 Task: Check the average views per listing of beach access in the last 3 years.
Action: Mouse moved to (799, 182)
Screenshot: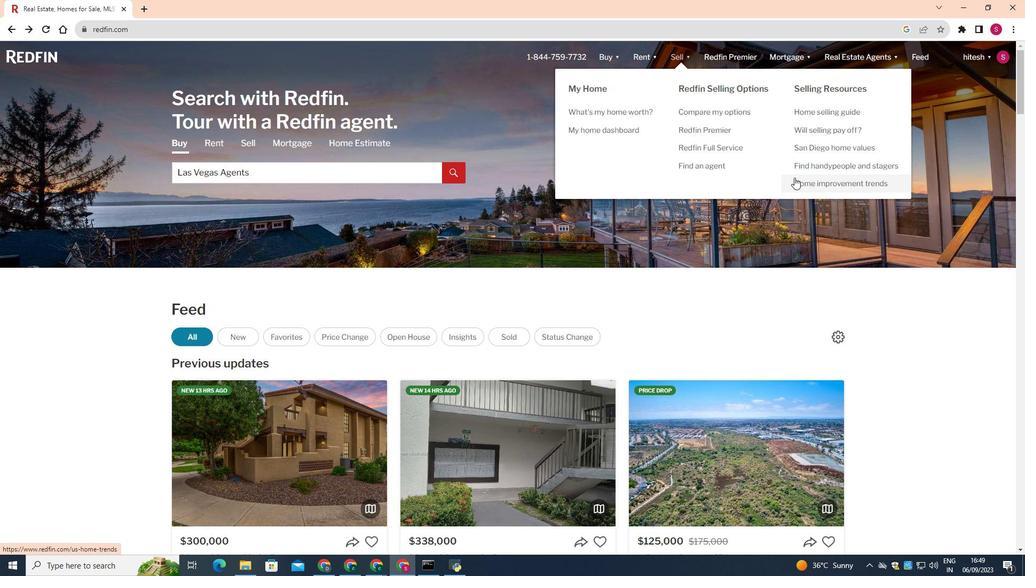 
Action: Mouse pressed left at (799, 182)
Screenshot: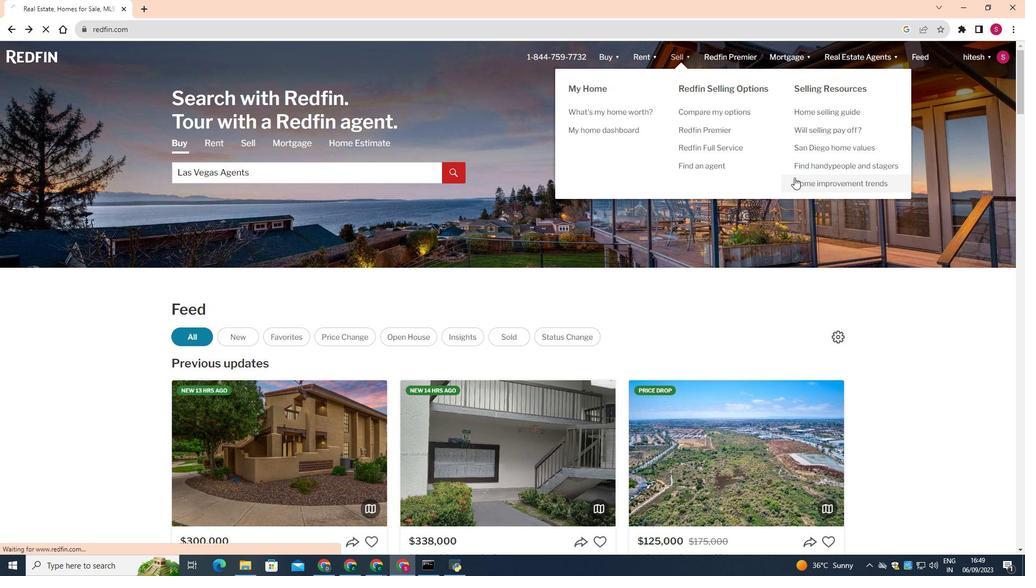 
Action: Mouse moved to (461, 346)
Screenshot: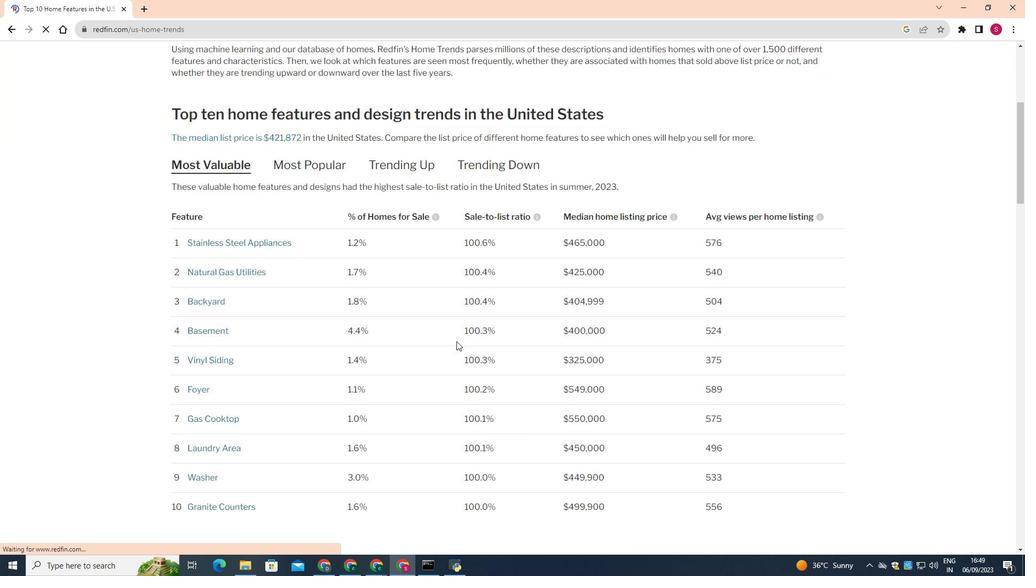 
Action: Mouse scrolled (461, 346) with delta (0, 0)
Screenshot: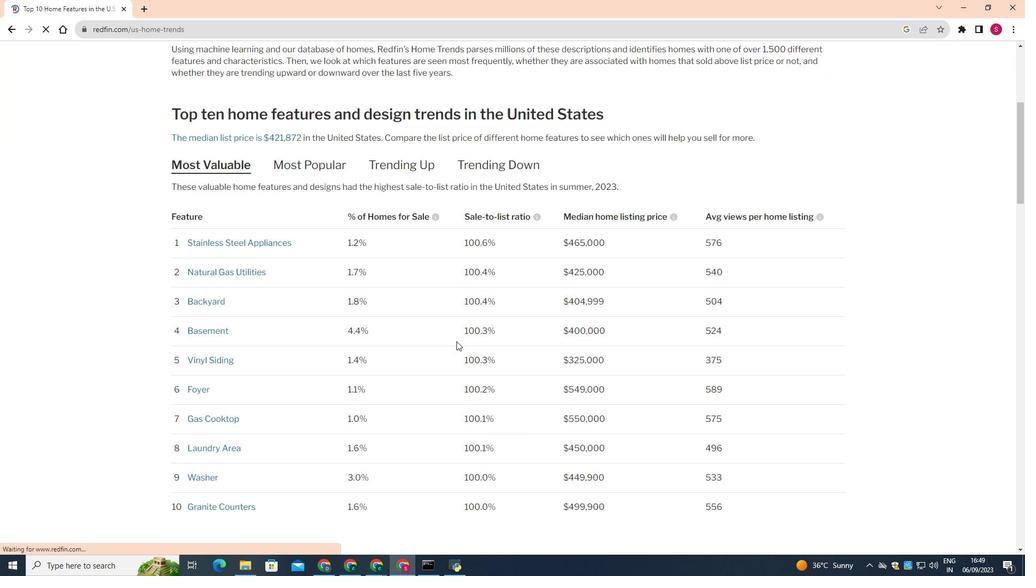 
Action: Mouse scrolled (461, 346) with delta (0, 0)
Screenshot: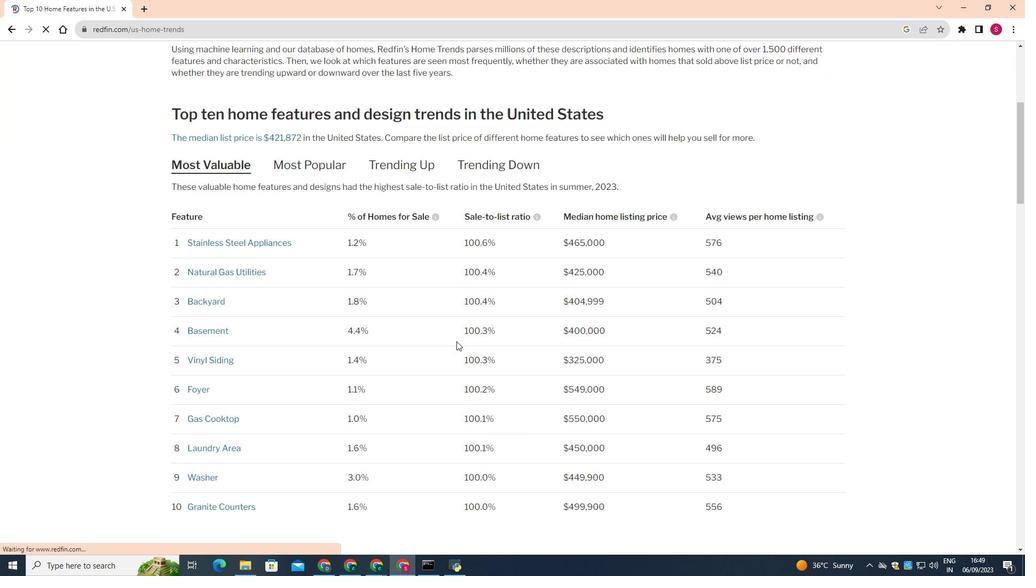 
Action: Mouse scrolled (461, 346) with delta (0, 0)
Screenshot: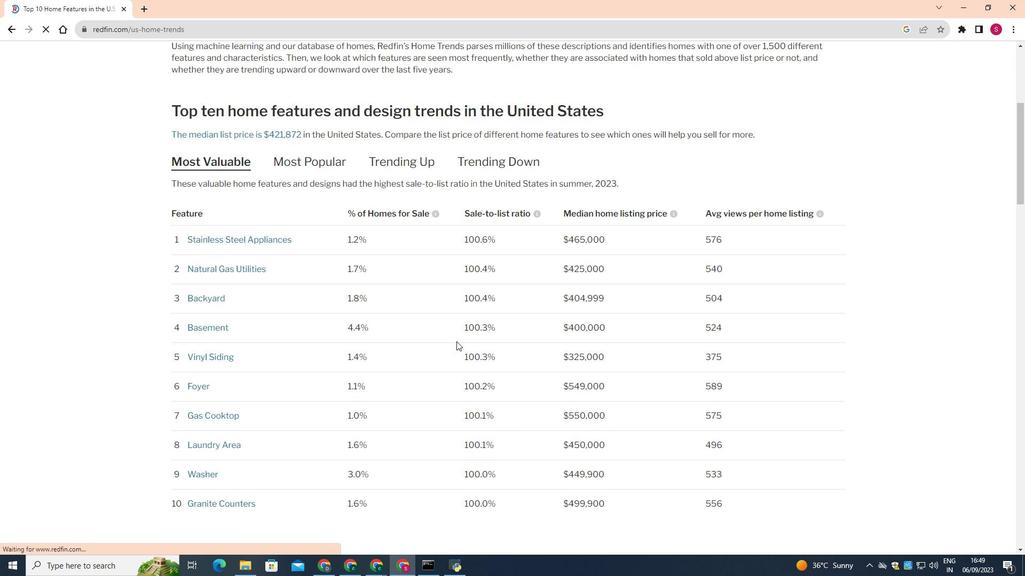 
Action: Mouse scrolled (461, 346) with delta (0, 0)
Screenshot: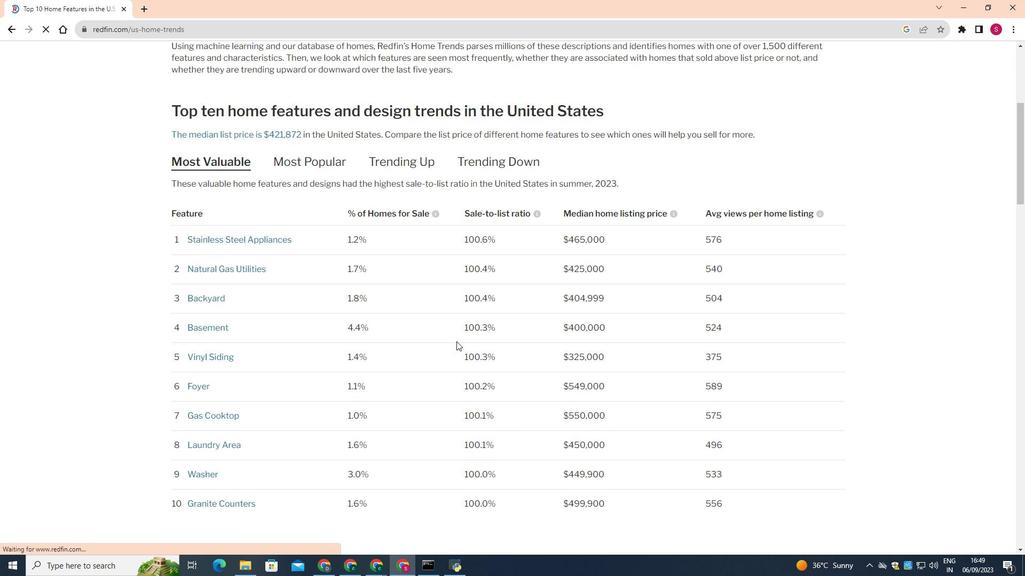 
Action: Mouse scrolled (461, 346) with delta (0, 0)
Screenshot: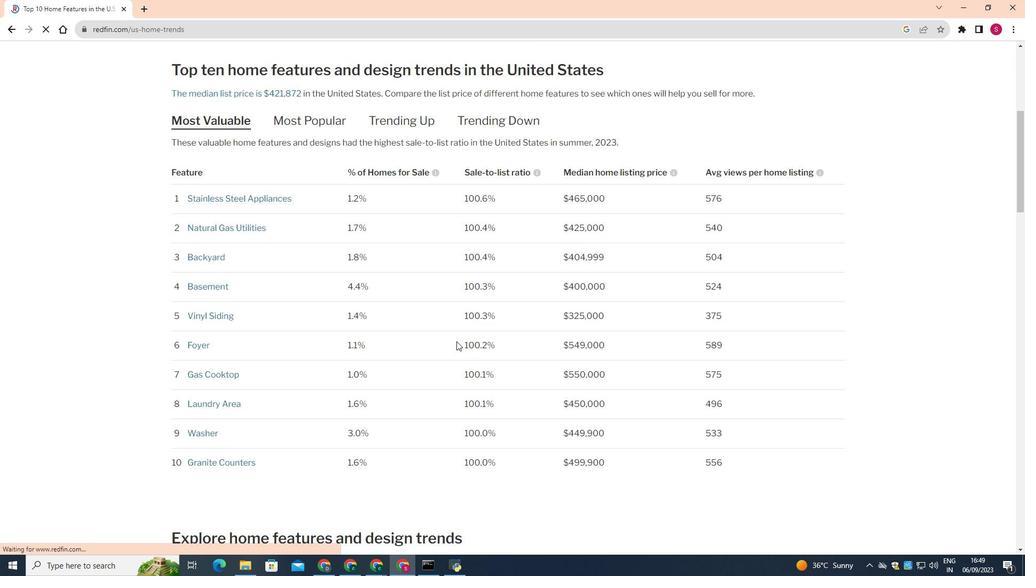 
Action: Mouse scrolled (461, 346) with delta (0, 0)
Screenshot: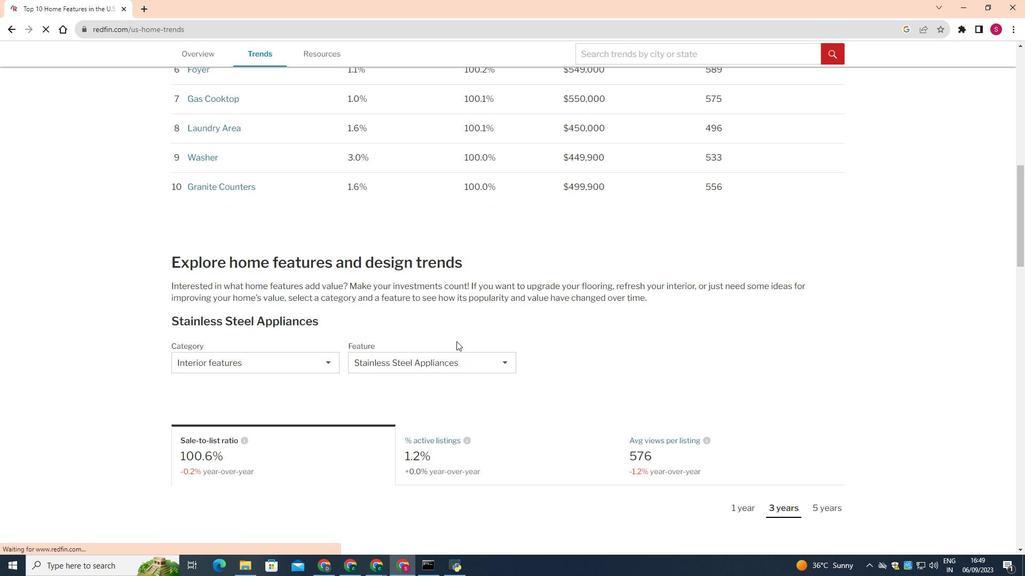 
Action: Mouse scrolled (461, 346) with delta (0, 0)
Screenshot: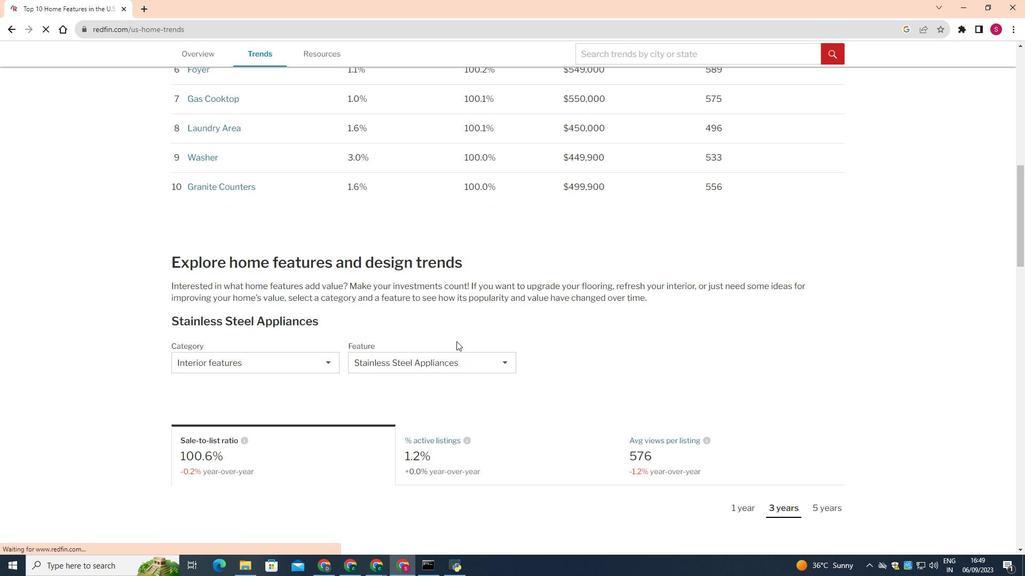 
Action: Mouse scrolled (461, 346) with delta (0, 0)
Screenshot: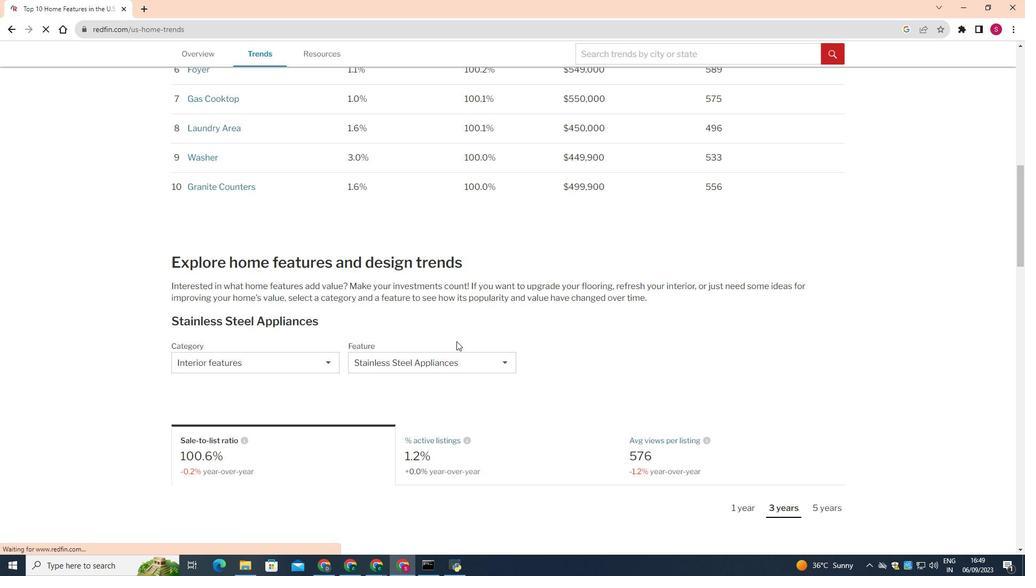 
Action: Mouse scrolled (461, 346) with delta (0, 0)
Screenshot: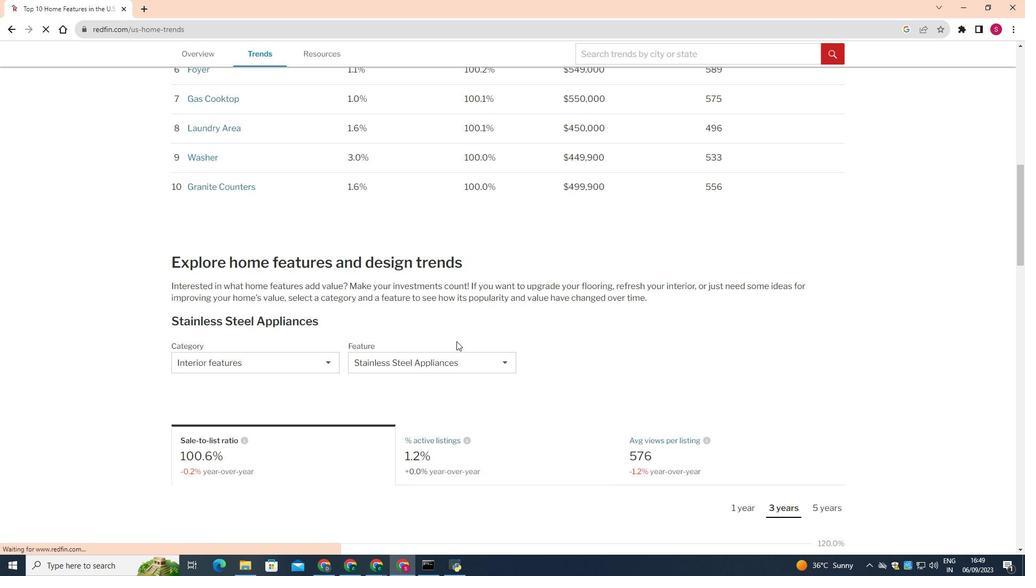 
Action: Mouse scrolled (461, 346) with delta (0, 0)
Screenshot: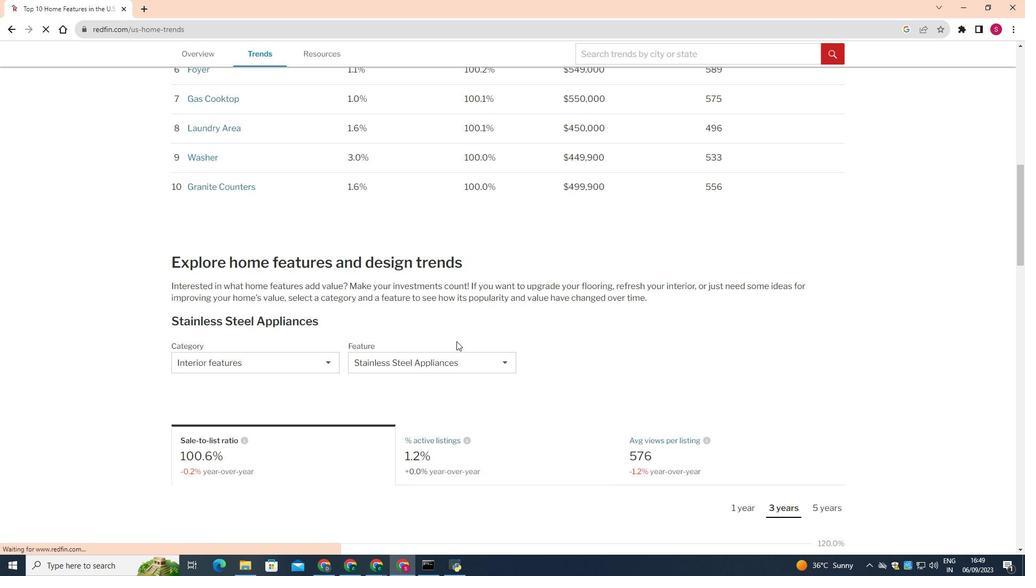 
Action: Mouse scrolled (461, 346) with delta (0, 0)
Screenshot: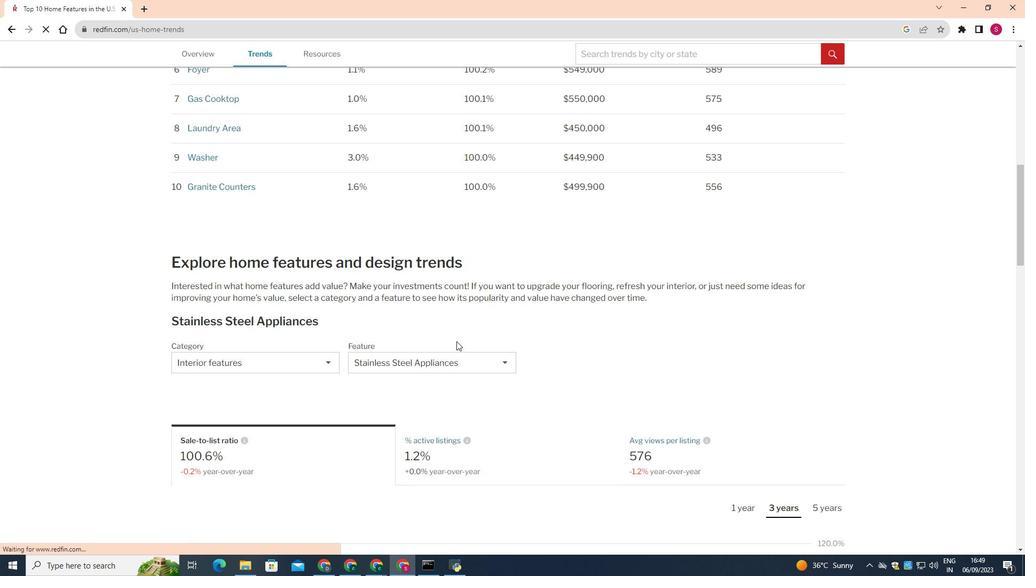 
Action: Mouse moved to (297, 362)
Screenshot: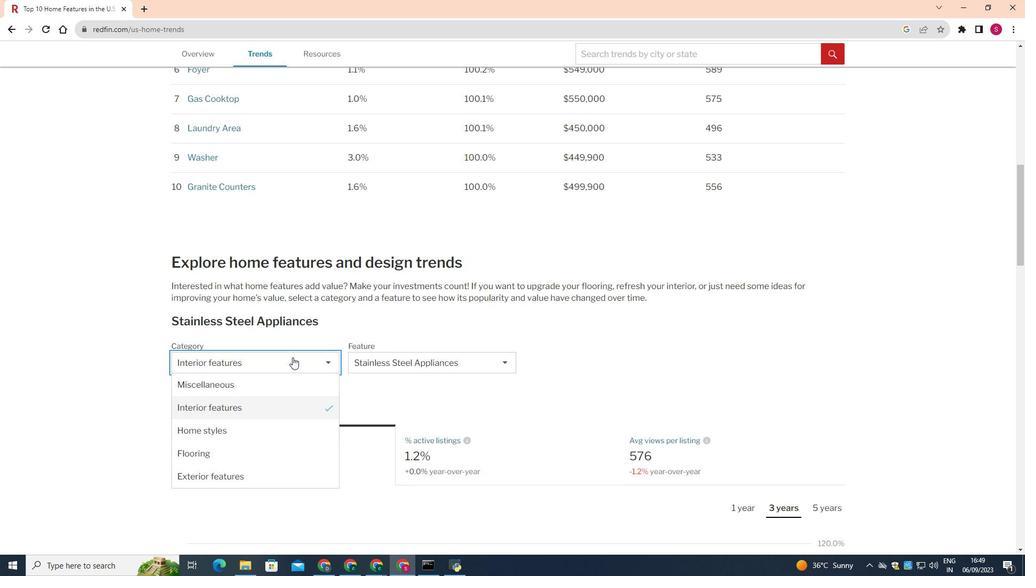 
Action: Mouse pressed left at (297, 362)
Screenshot: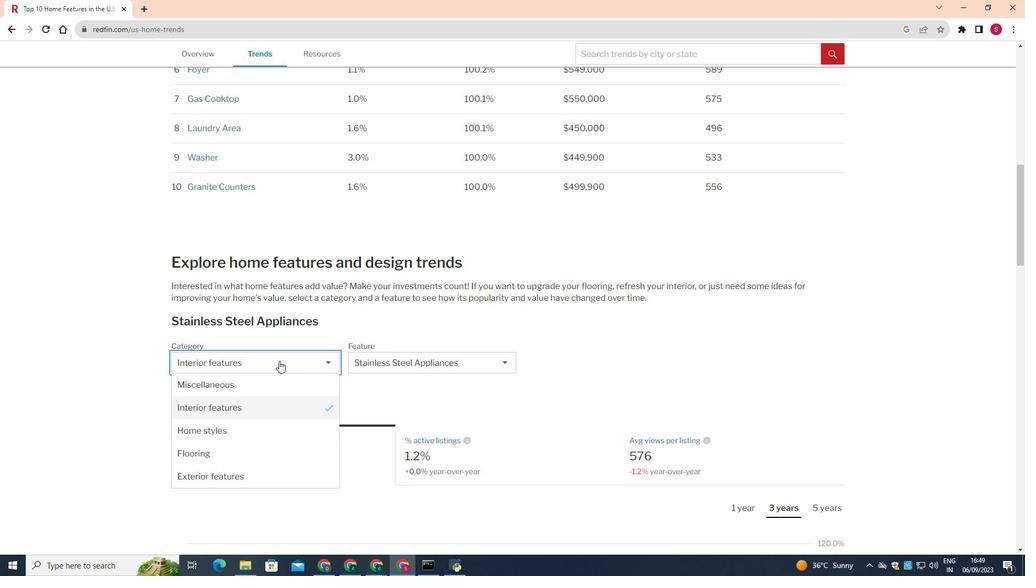 
Action: Mouse moved to (252, 381)
Screenshot: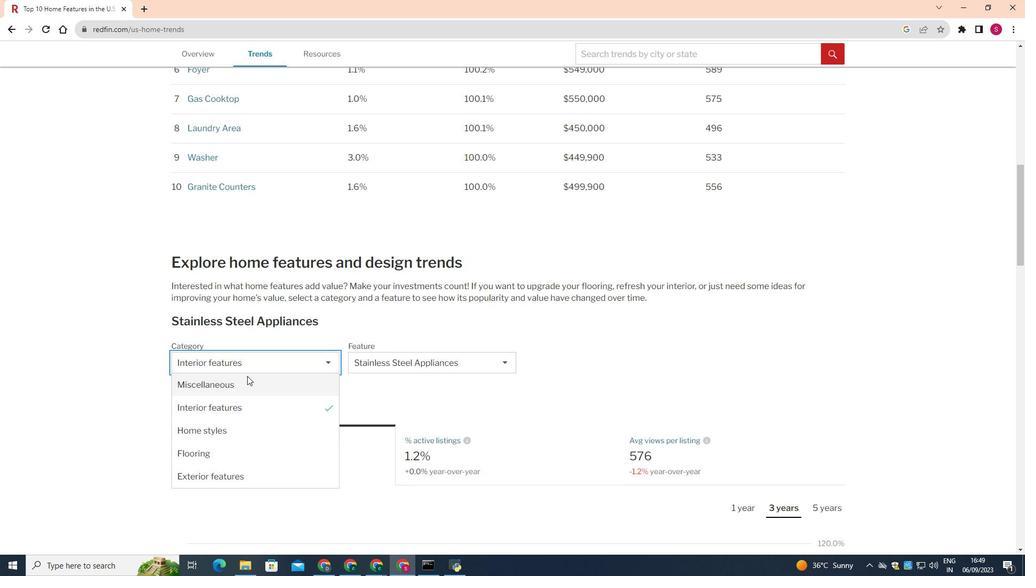 
Action: Mouse pressed left at (252, 381)
Screenshot: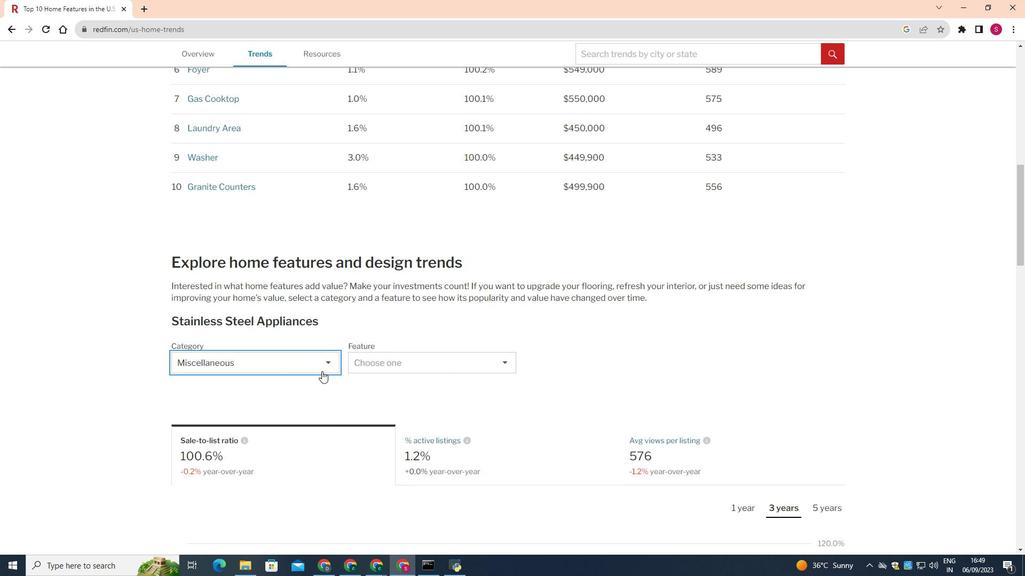 
Action: Mouse moved to (426, 372)
Screenshot: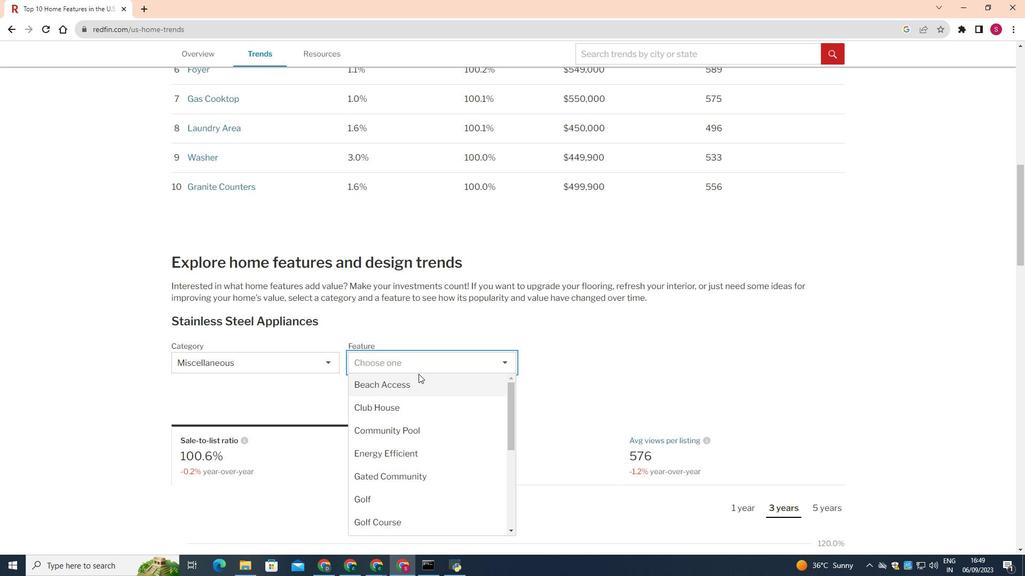 
Action: Mouse pressed left at (426, 372)
Screenshot: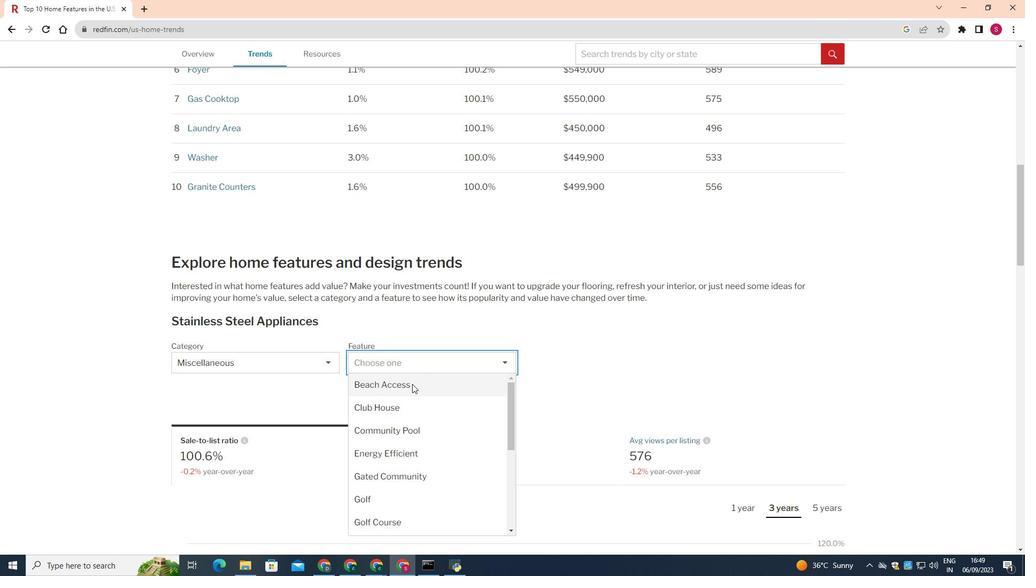 
Action: Mouse moved to (416, 390)
Screenshot: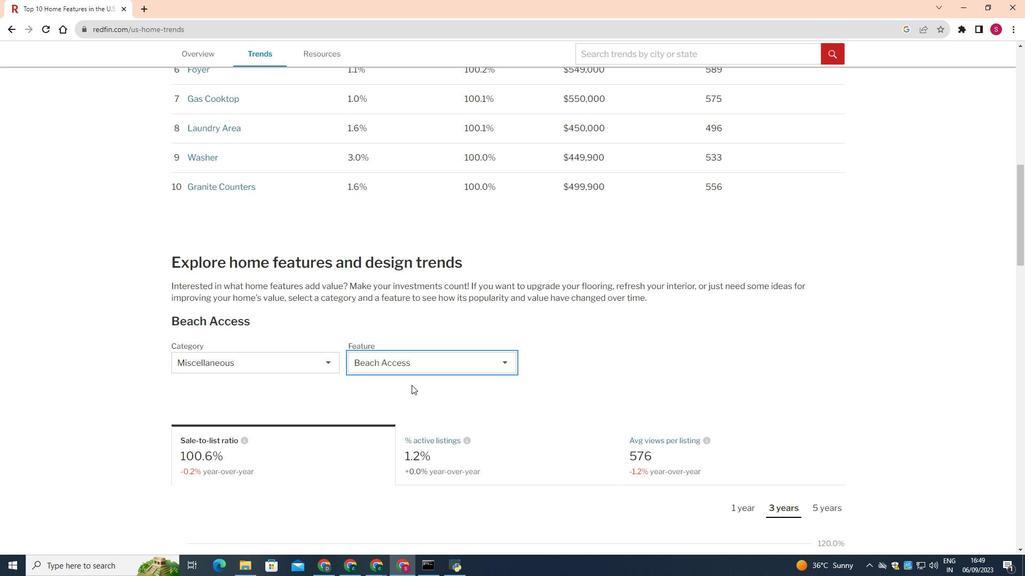 
Action: Mouse pressed left at (416, 390)
Screenshot: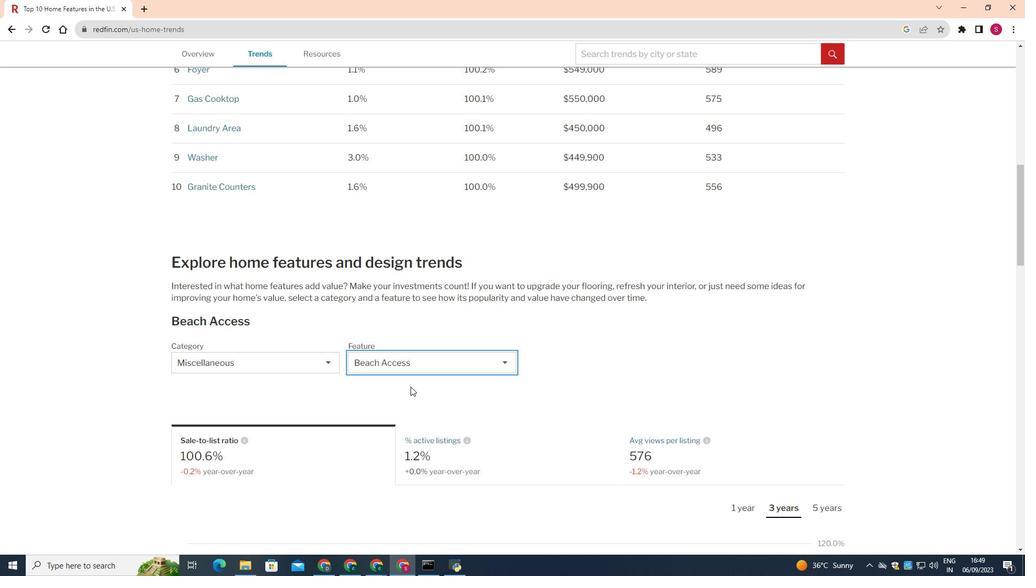 
Action: Mouse moved to (703, 464)
Screenshot: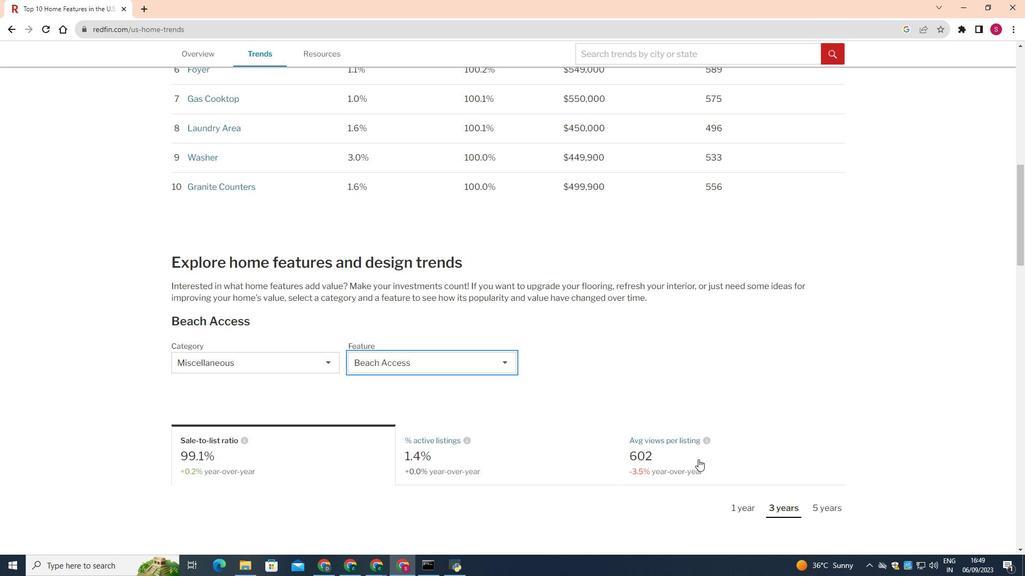 
Action: Mouse pressed left at (703, 464)
Screenshot: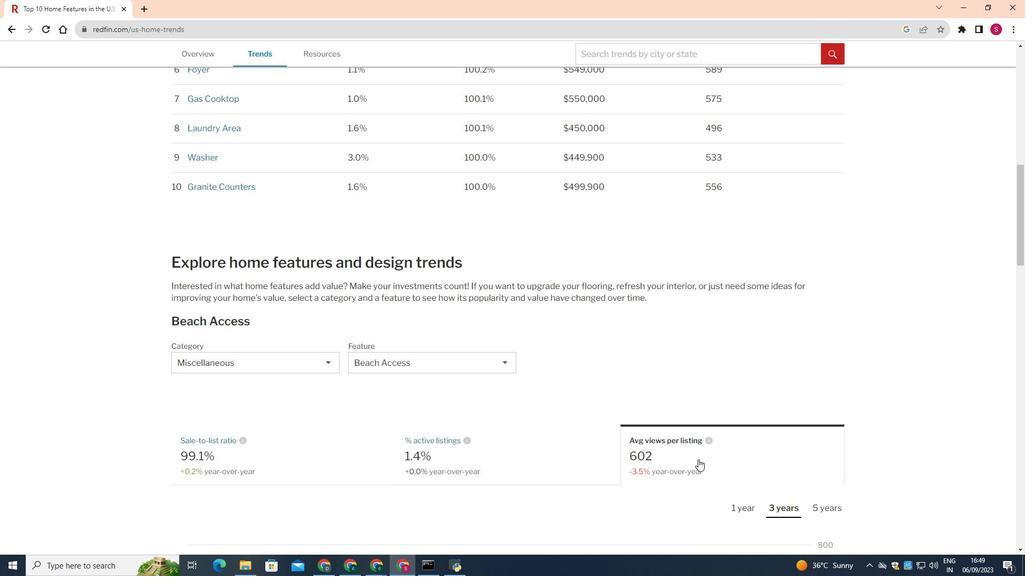 
Action: Mouse moved to (792, 513)
Screenshot: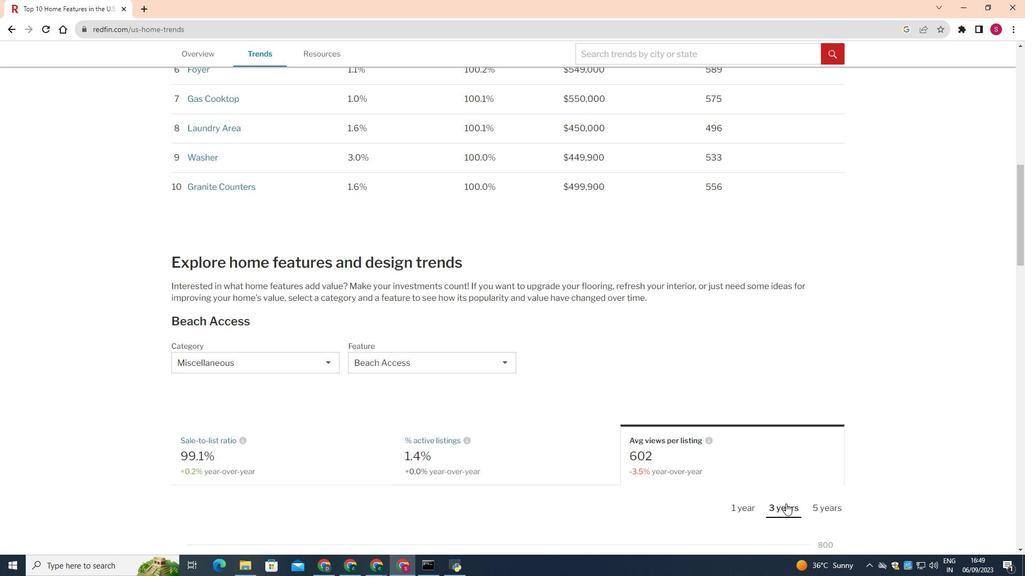 
Action: Mouse pressed left at (792, 513)
Screenshot: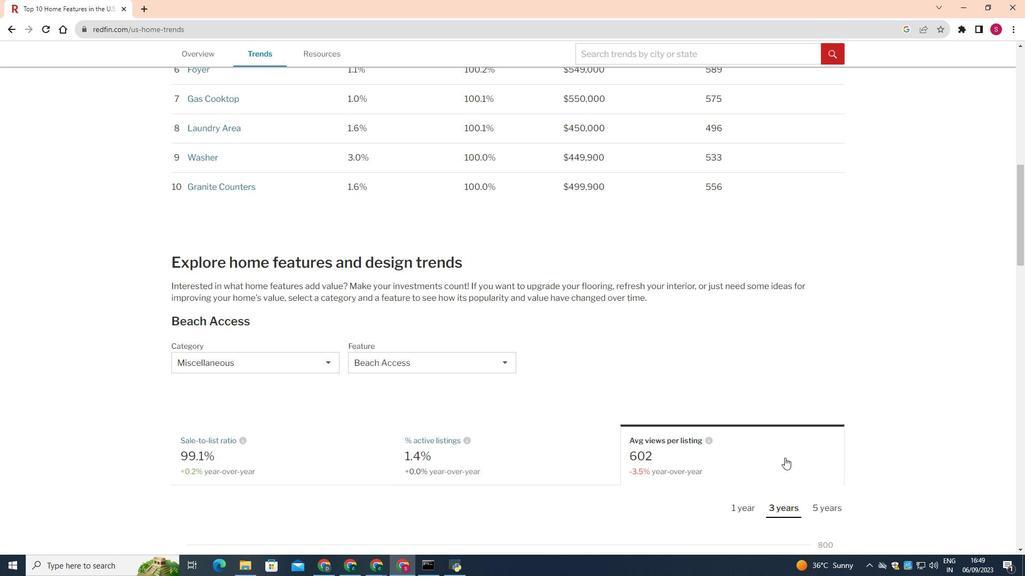 
Action: Mouse moved to (790, 462)
Screenshot: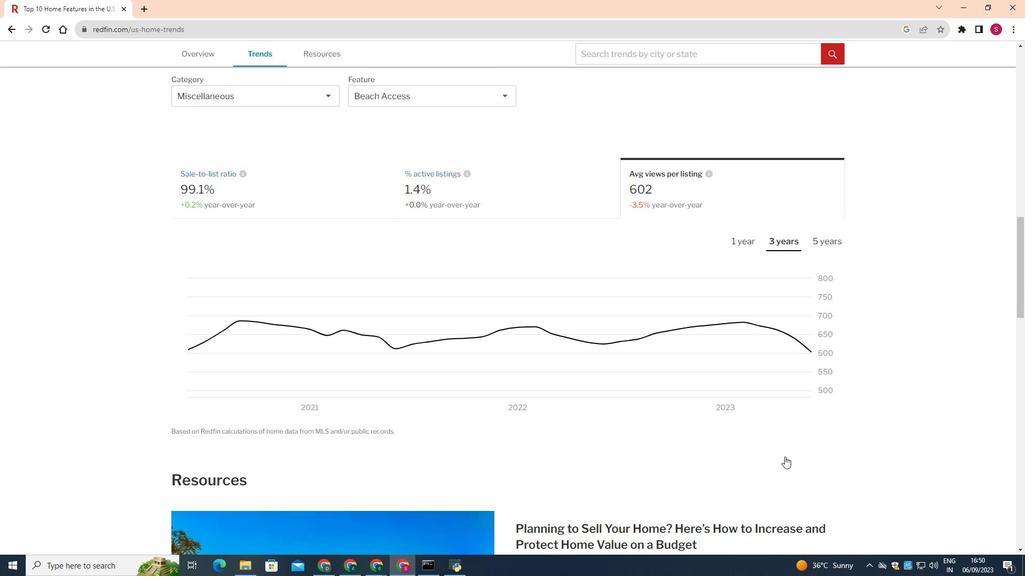 
Action: Mouse scrolled (790, 461) with delta (0, 0)
Screenshot: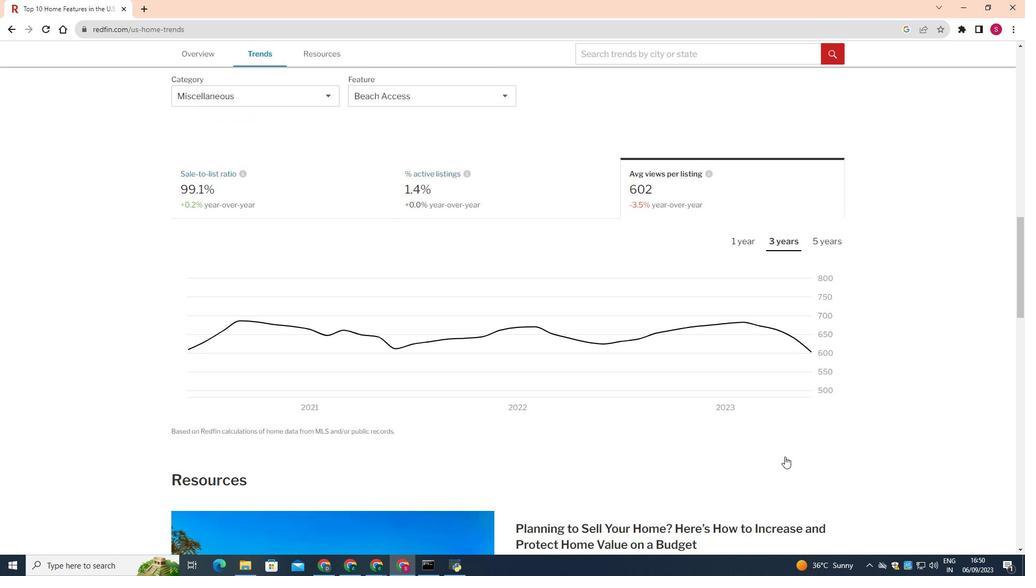 
Action: Mouse scrolled (790, 461) with delta (0, 0)
Screenshot: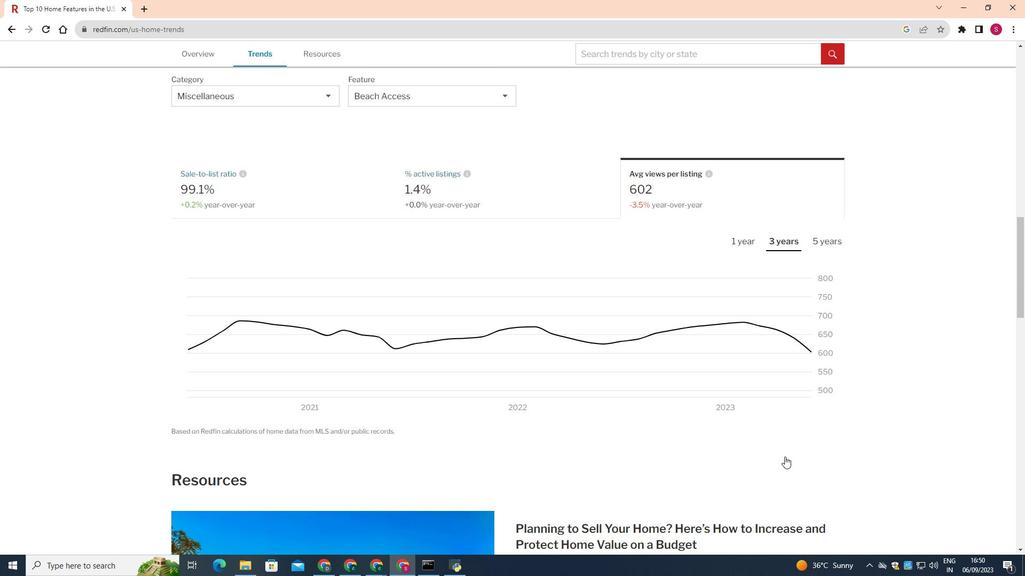 
Action: Mouse scrolled (790, 461) with delta (0, 0)
Screenshot: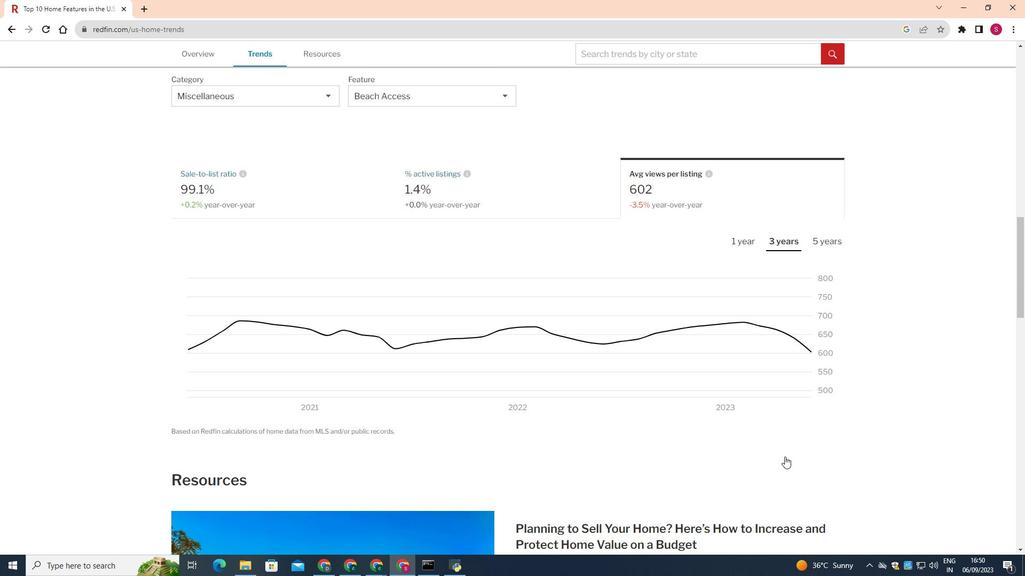
Action: Mouse scrolled (790, 461) with delta (0, 0)
Screenshot: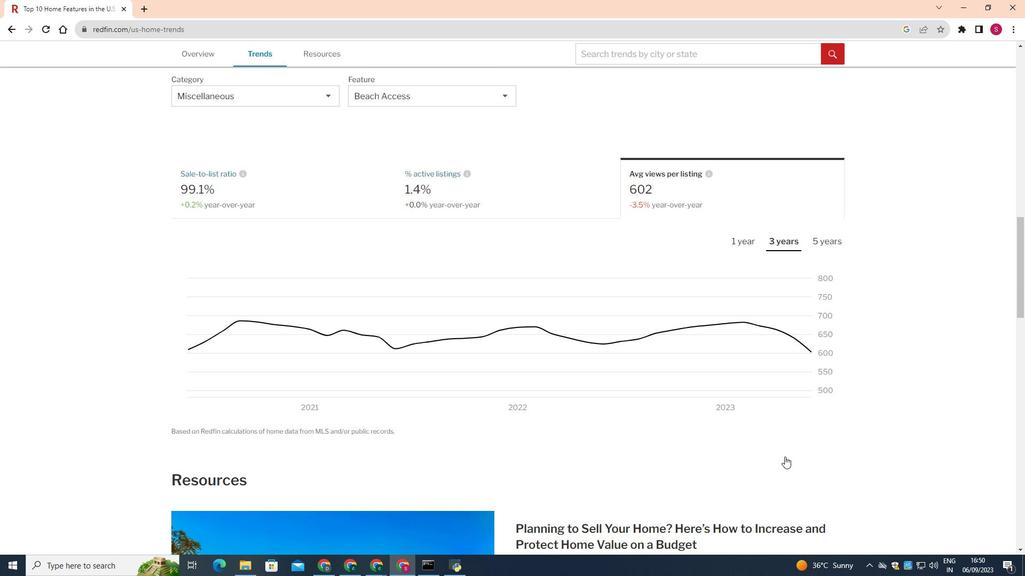 
Action: Mouse scrolled (790, 461) with delta (0, 0)
Screenshot: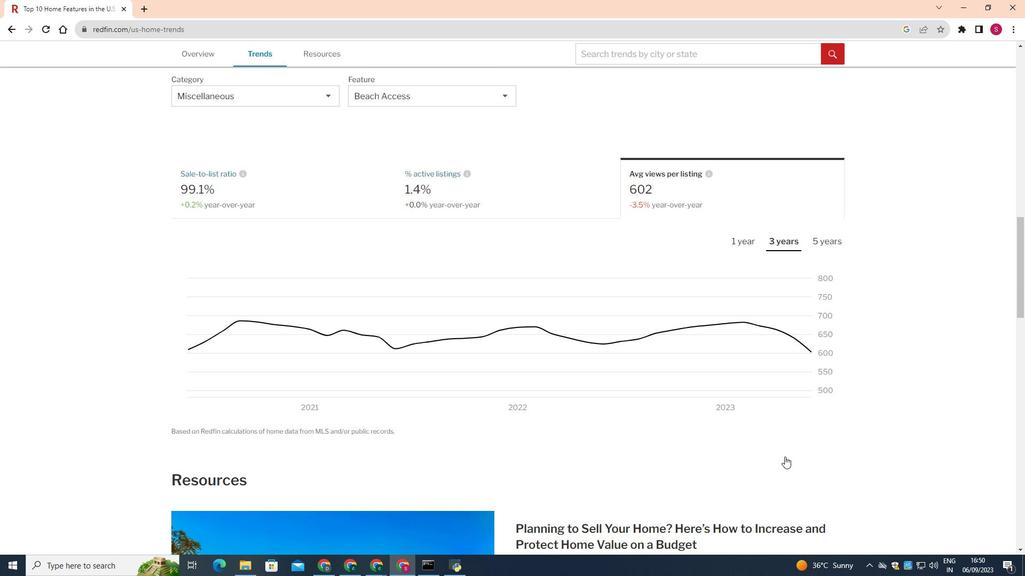 
Action: Mouse moved to (752, 410)
Screenshot: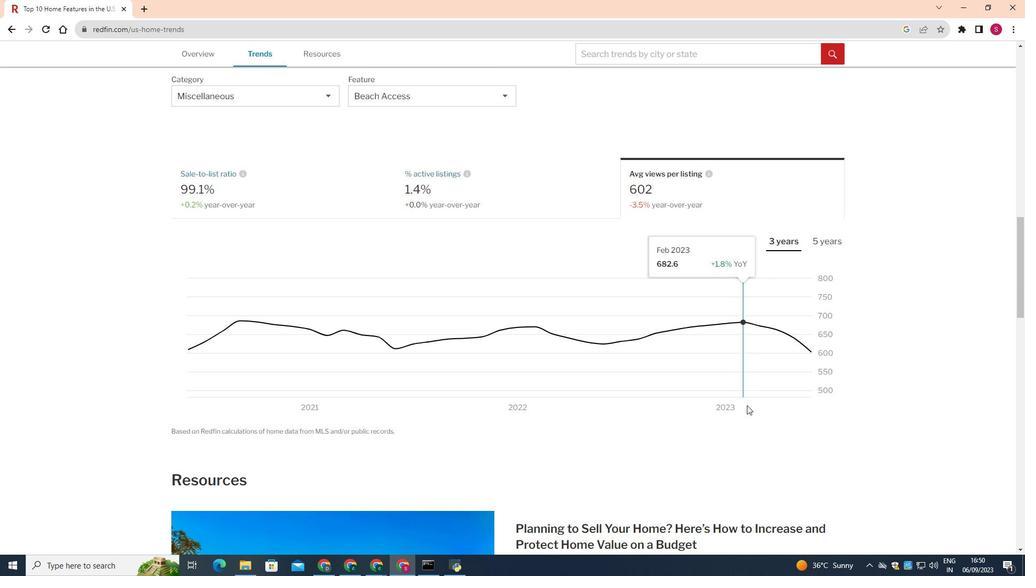
